 Task: Create a due date automation trigger when advanced on, on the tuesday after a card is due add dates not due next month at 11:00 AM.
Action: Mouse moved to (946, 72)
Screenshot: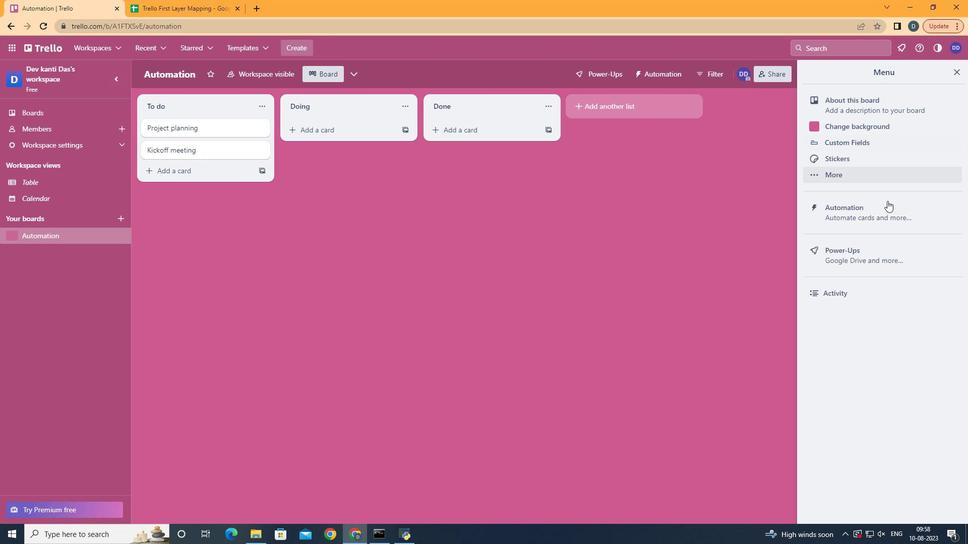 
Action: Mouse pressed left at (946, 72)
Screenshot: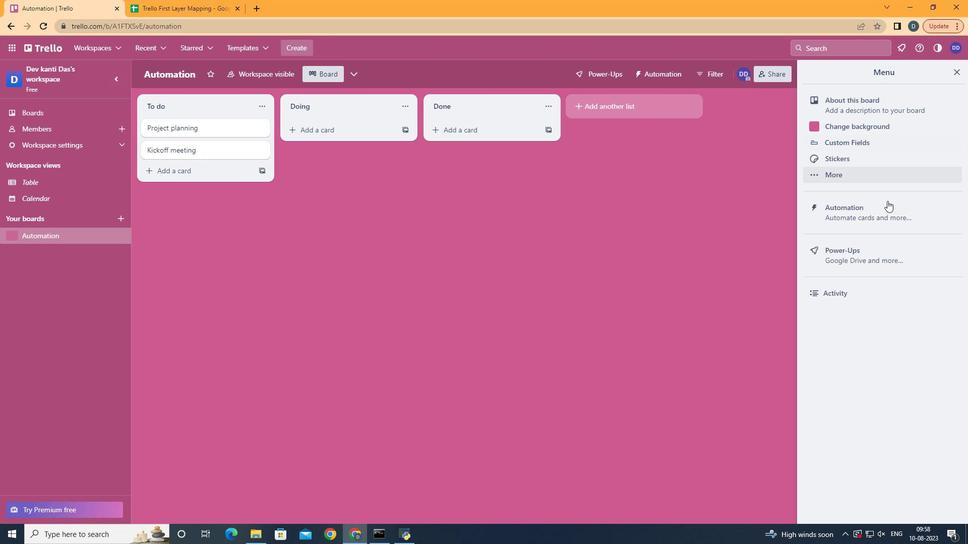 
Action: Mouse moved to (875, 206)
Screenshot: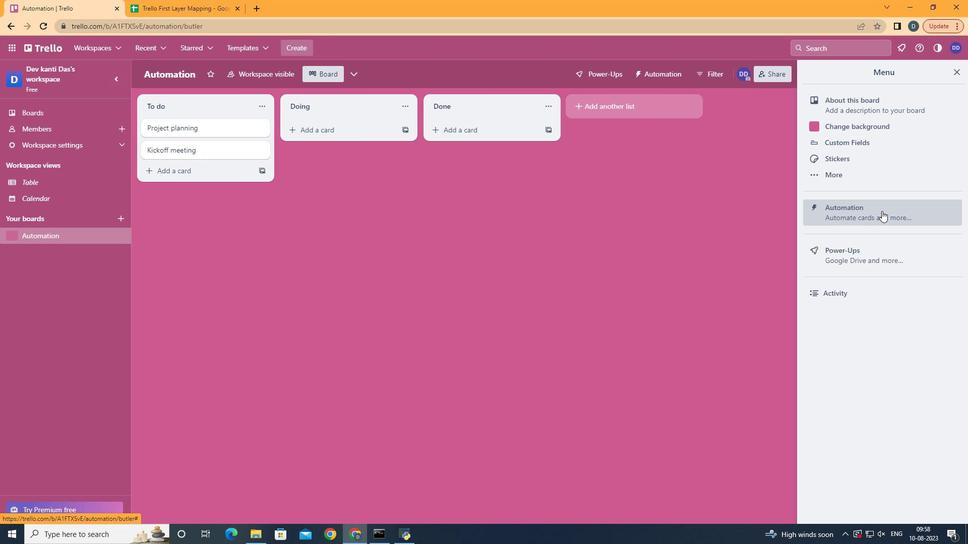 
Action: Mouse pressed left at (875, 206)
Screenshot: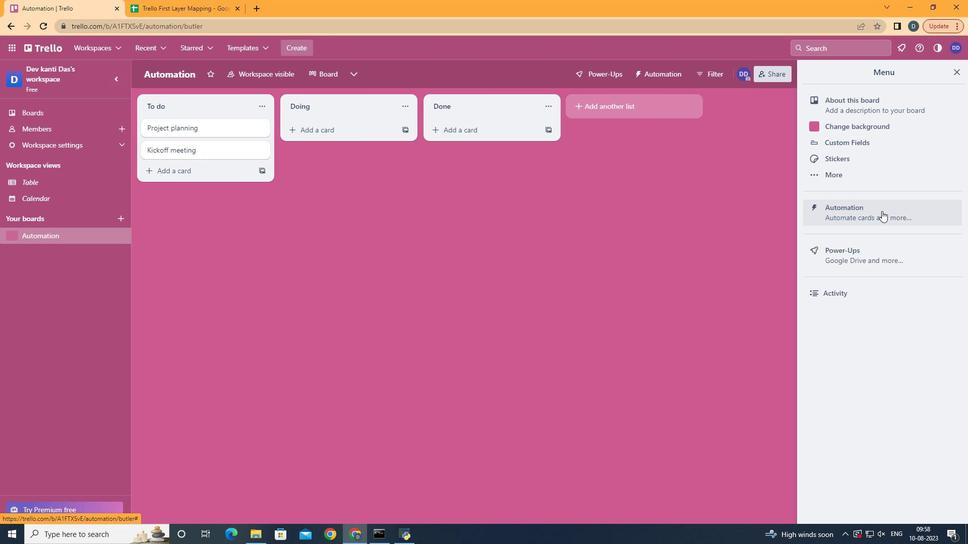 
Action: Mouse moved to (159, 192)
Screenshot: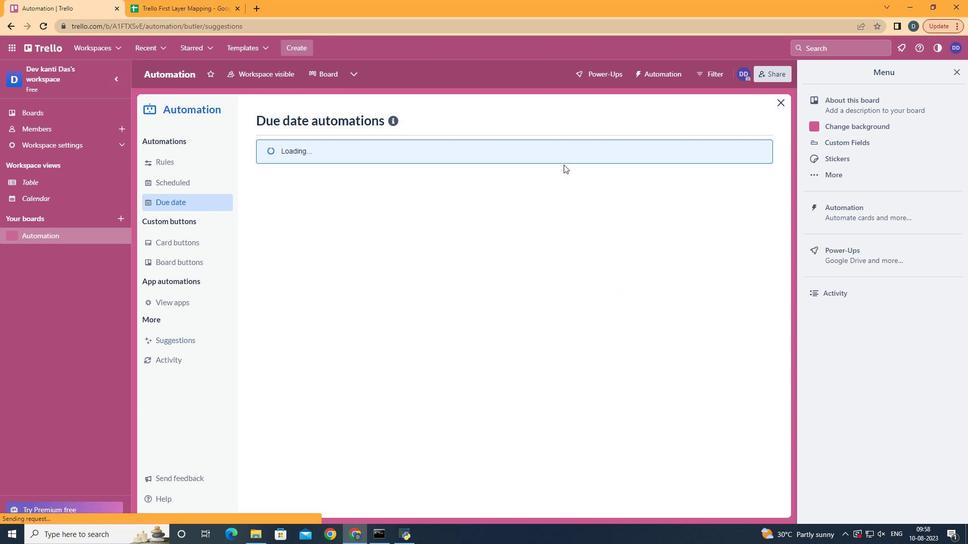 
Action: Mouse pressed left at (159, 192)
Screenshot: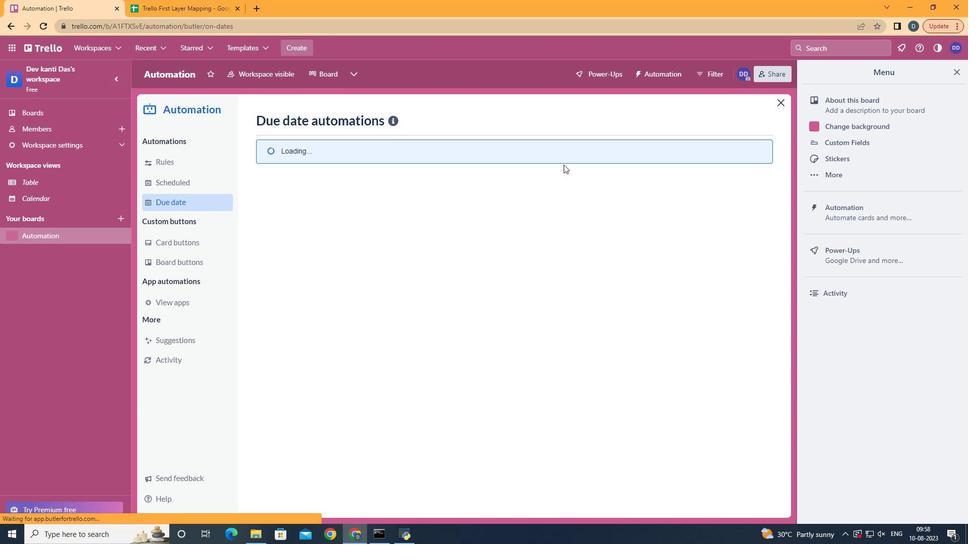 
Action: Mouse moved to (693, 124)
Screenshot: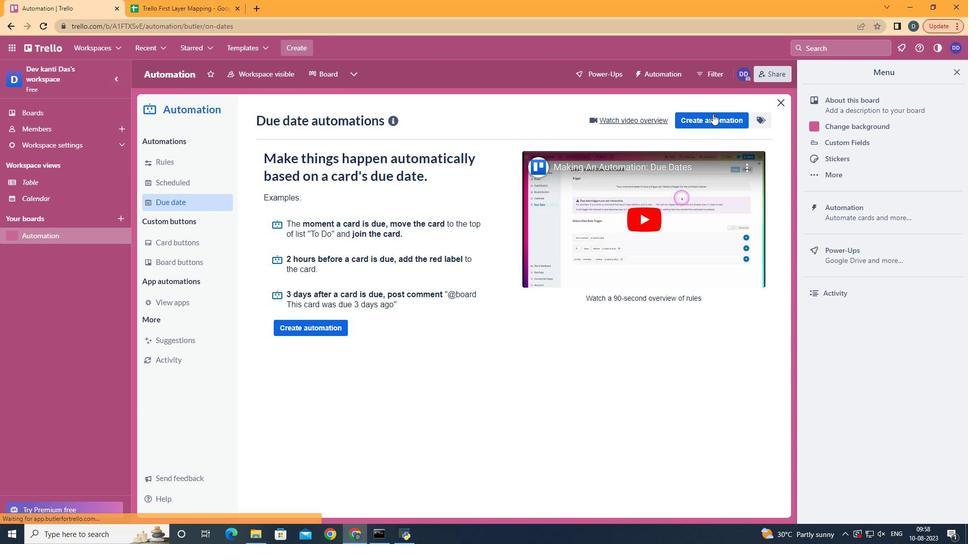 
Action: Mouse pressed left at (693, 124)
Screenshot: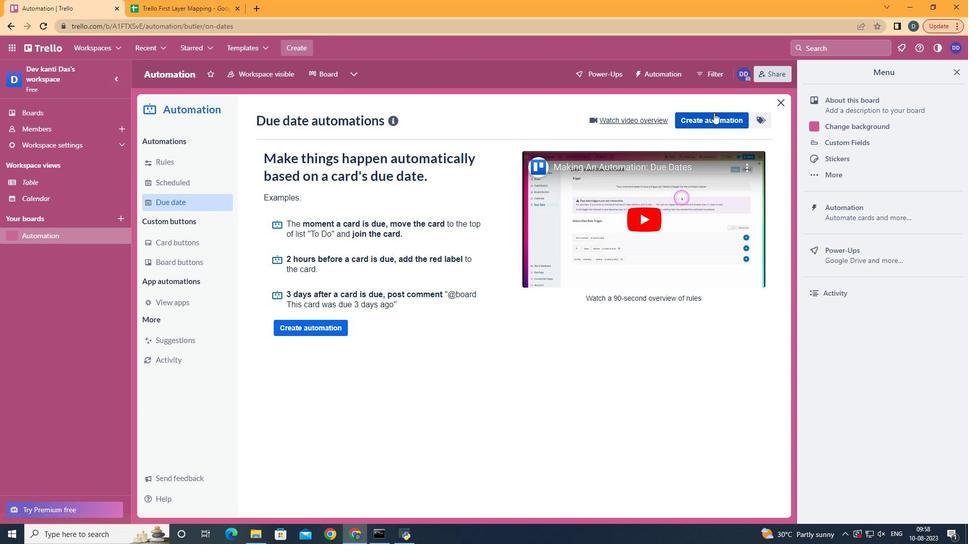 
Action: Mouse moved to (709, 108)
Screenshot: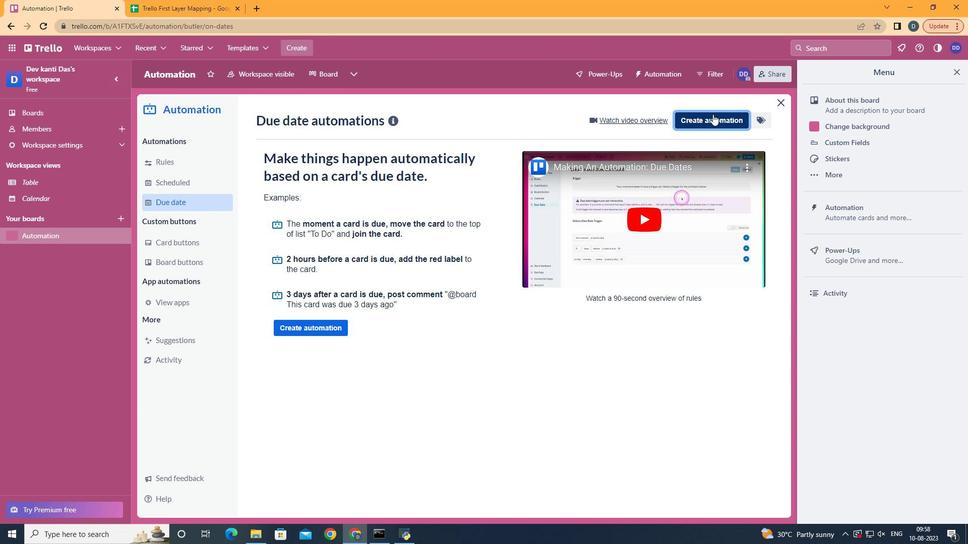 
Action: Mouse pressed left at (709, 108)
Screenshot: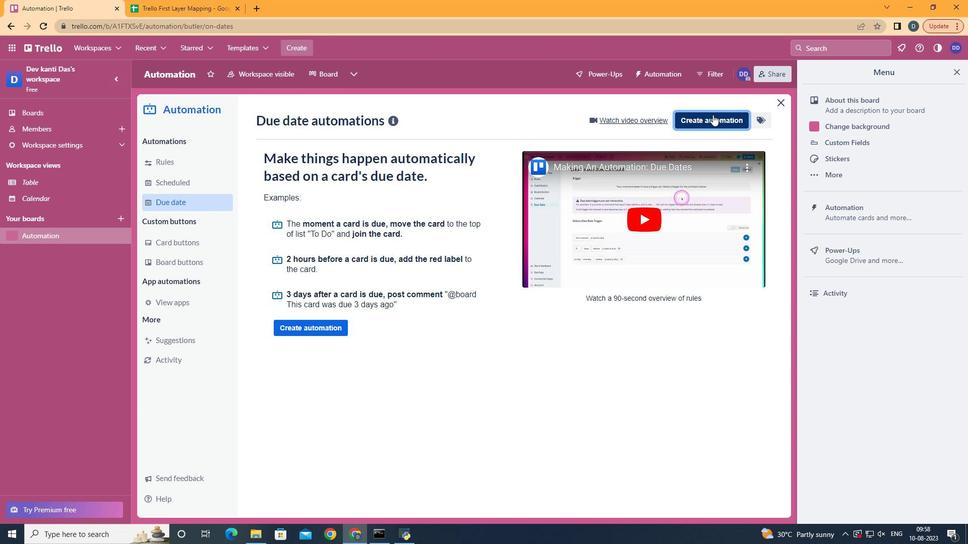 
Action: Mouse moved to (584, 215)
Screenshot: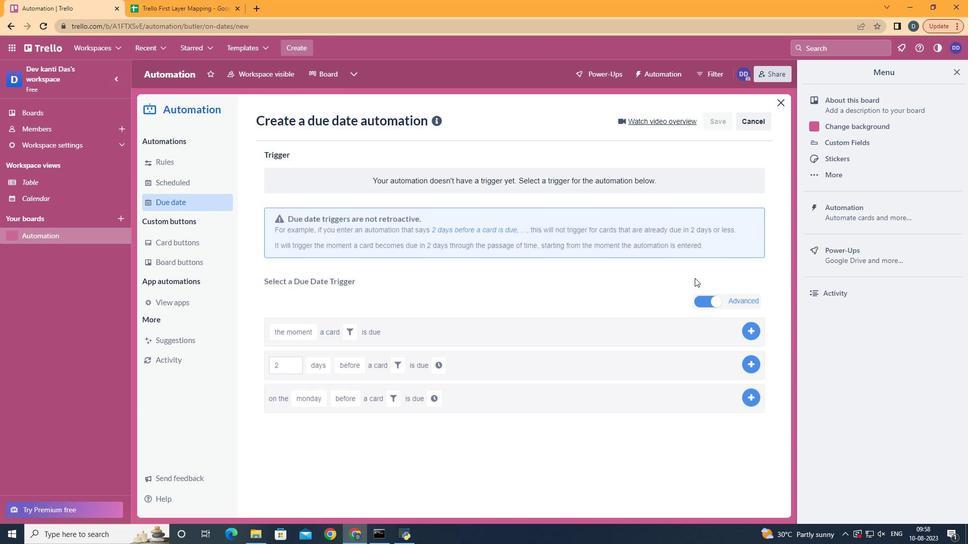 
Action: Mouse pressed left at (584, 215)
Screenshot: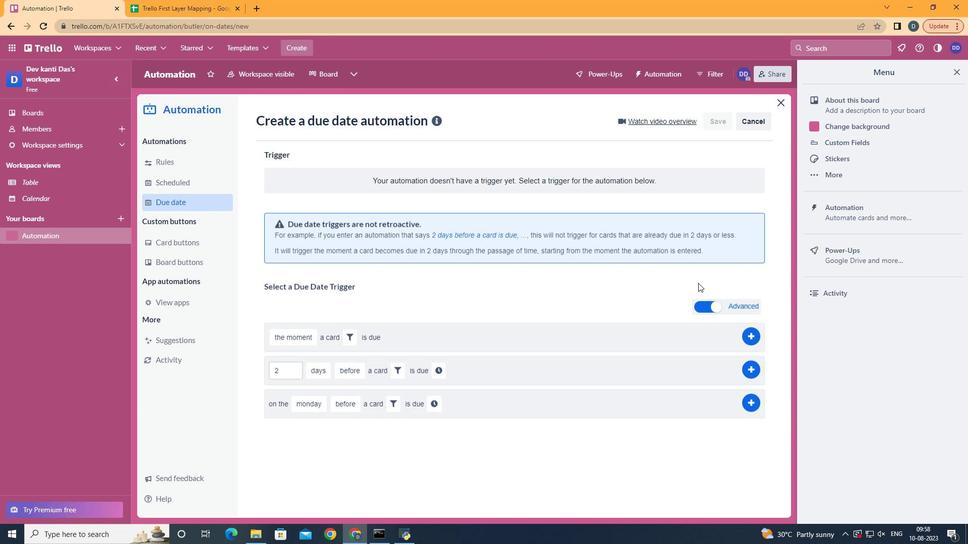
Action: Mouse moved to (314, 278)
Screenshot: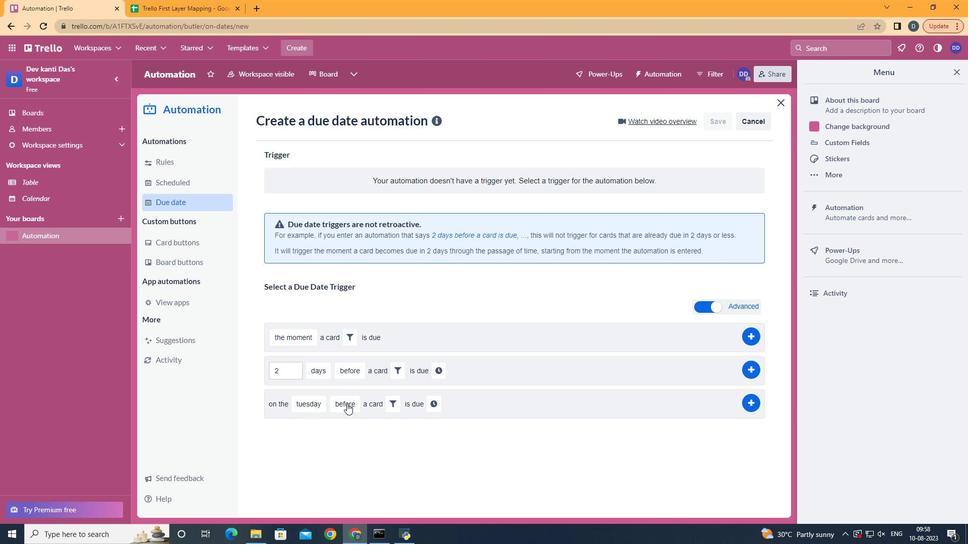 
Action: Mouse pressed left at (314, 278)
Screenshot: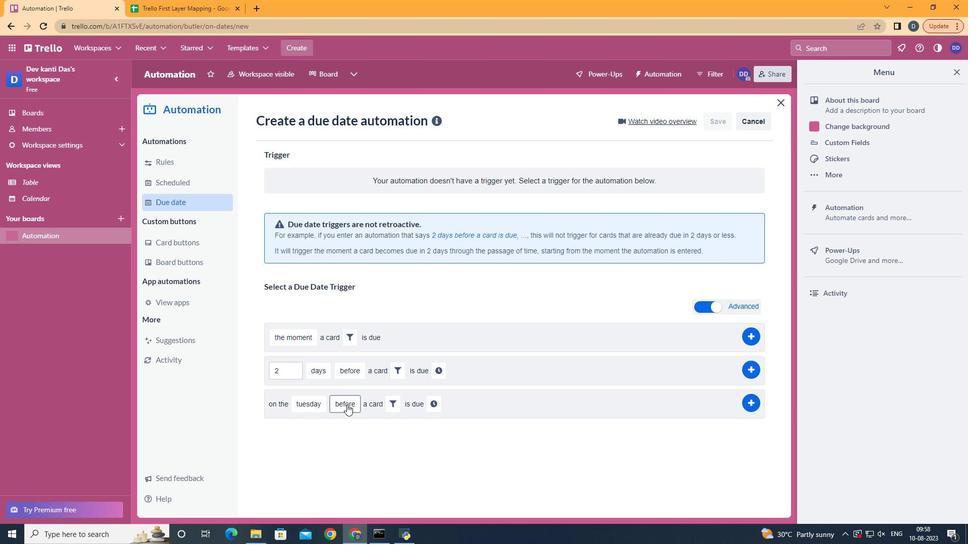 
Action: Mouse moved to (342, 440)
Screenshot: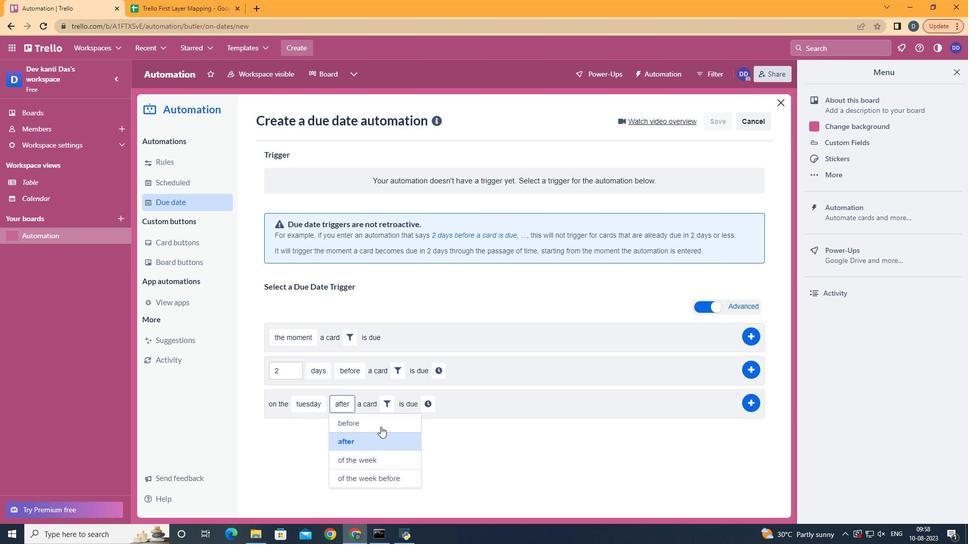
Action: Mouse pressed left at (342, 440)
Screenshot: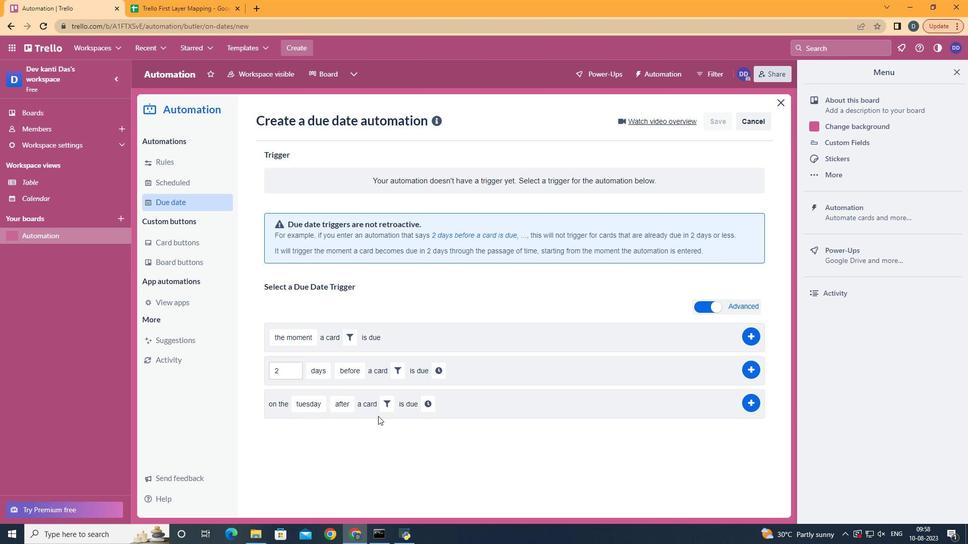 
Action: Mouse moved to (380, 403)
Screenshot: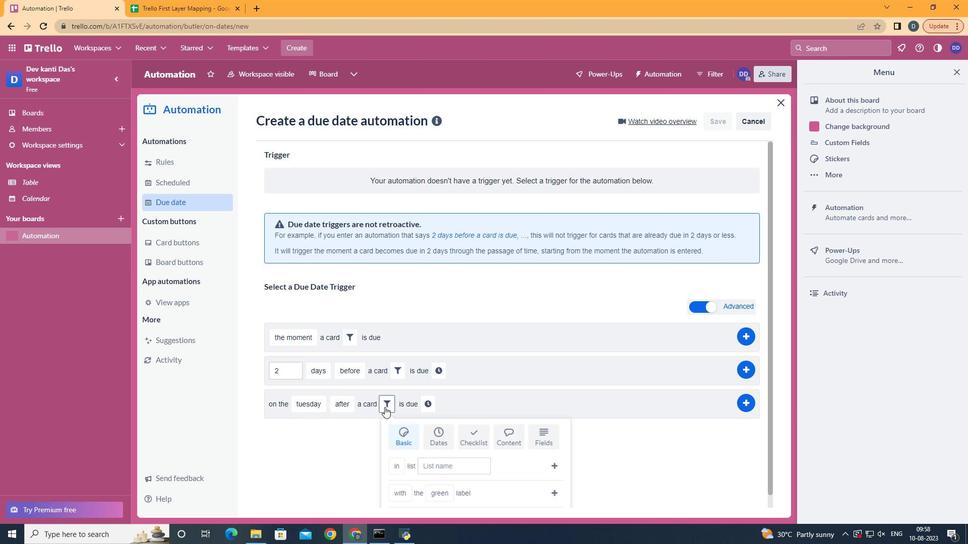 
Action: Mouse pressed left at (380, 403)
Screenshot: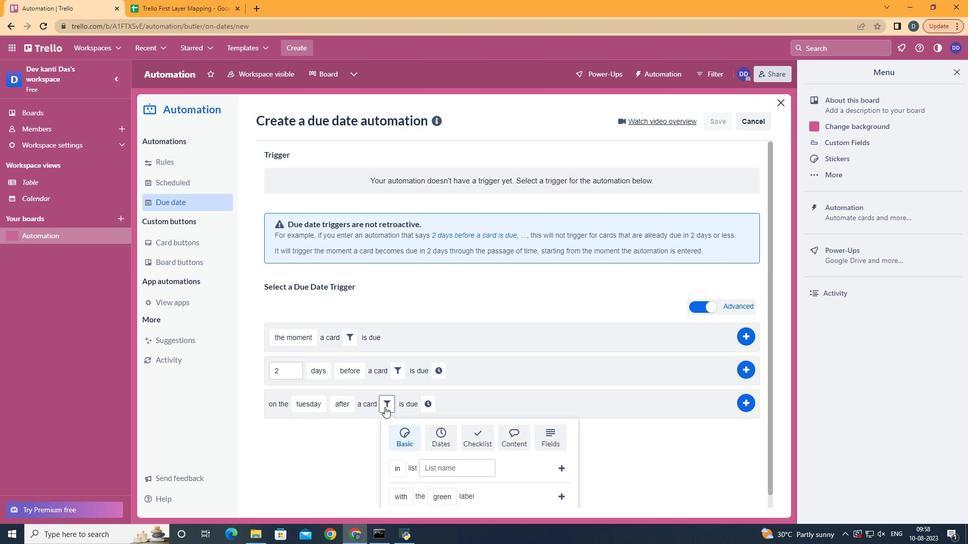 
Action: Mouse moved to (439, 434)
Screenshot: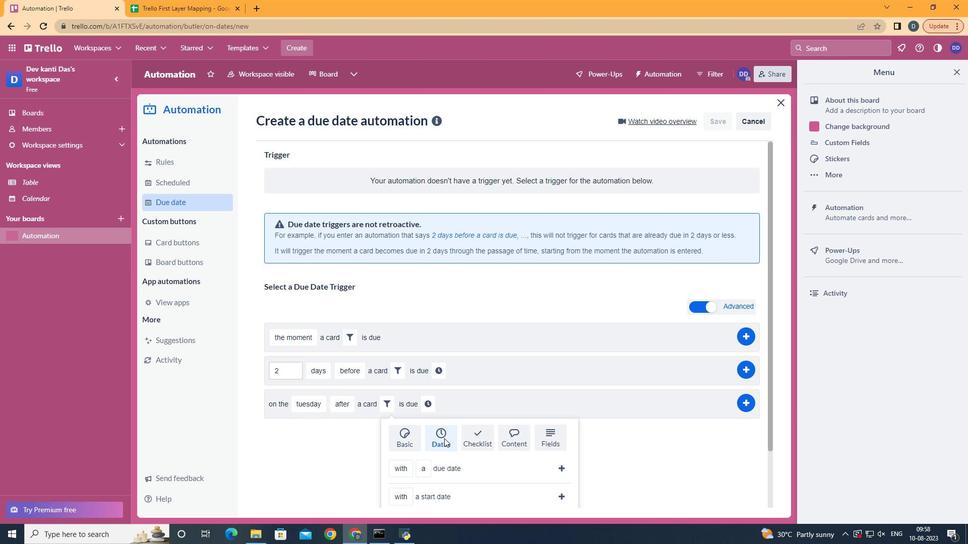 
Action: Mouse pressed left at (439, 434)
Screenshot: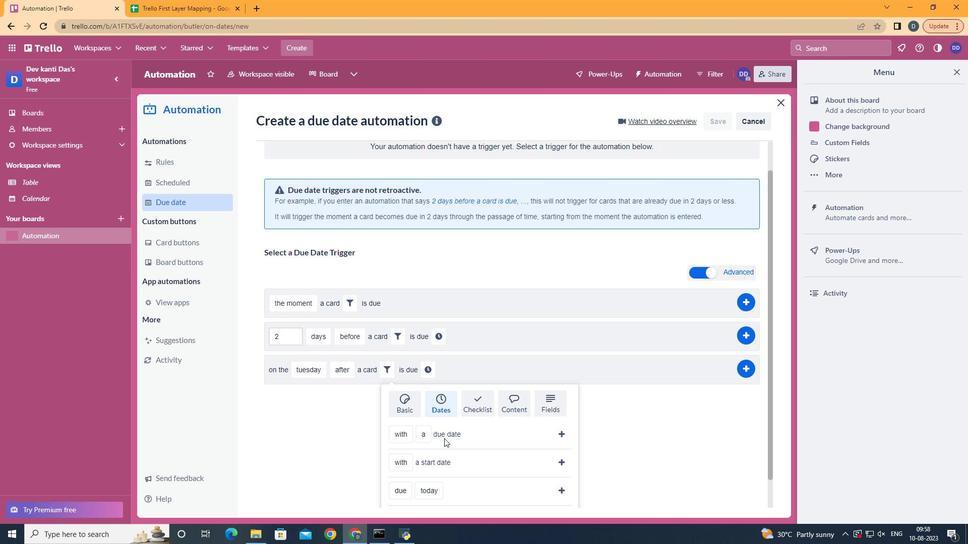 
Action: Mouse scrolled (439, 433) with delta (0, 0)
Screenshot: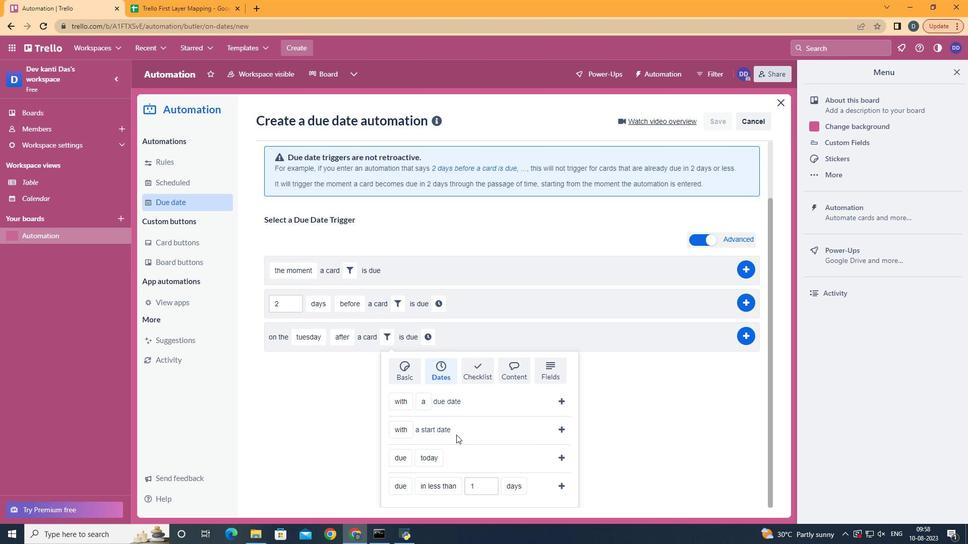 
Action: Mouse scrolled (439, 433) with delta (0, 0)
Screenshot: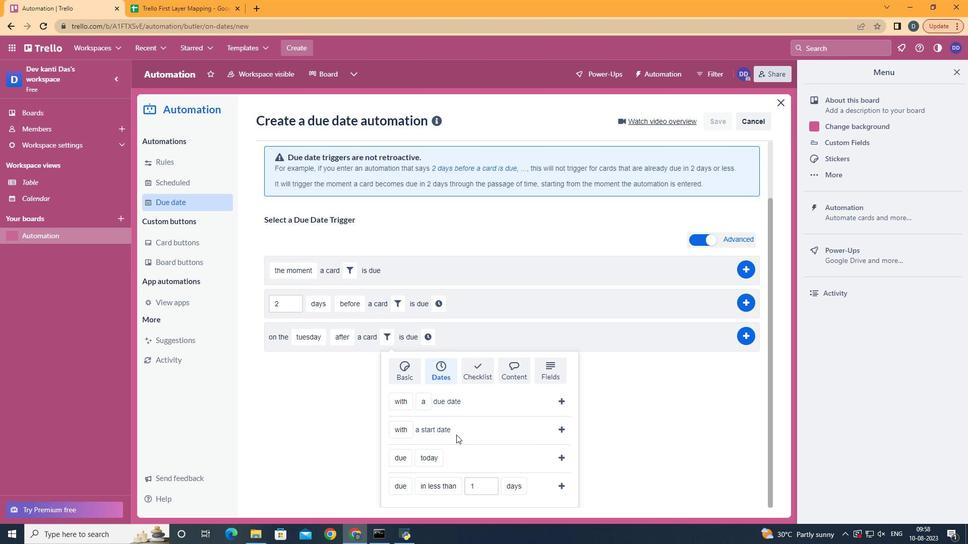 
Action: Mouse scrolled (439, 433) with delta (0, 0)
Screenshot: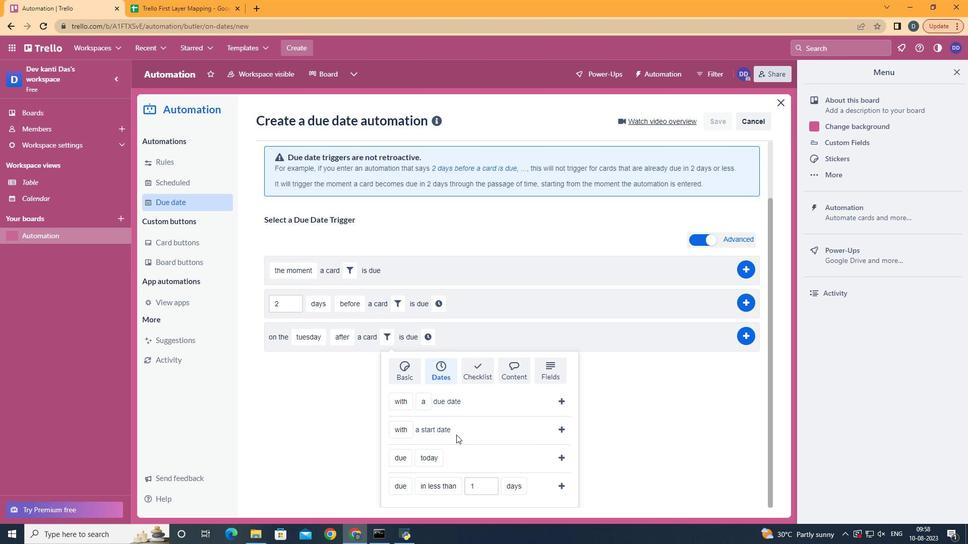 
Action: Mouse scrolled (439, 433) with delta (0, 0)
Screenshot: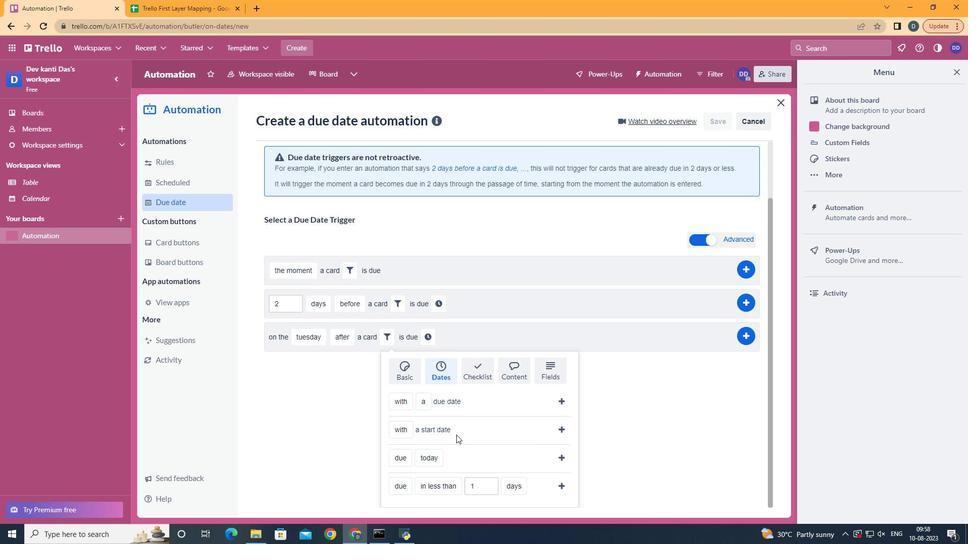 
Action: Mouse scrolled (439, 433) with delta (0, 0)
Screenshot: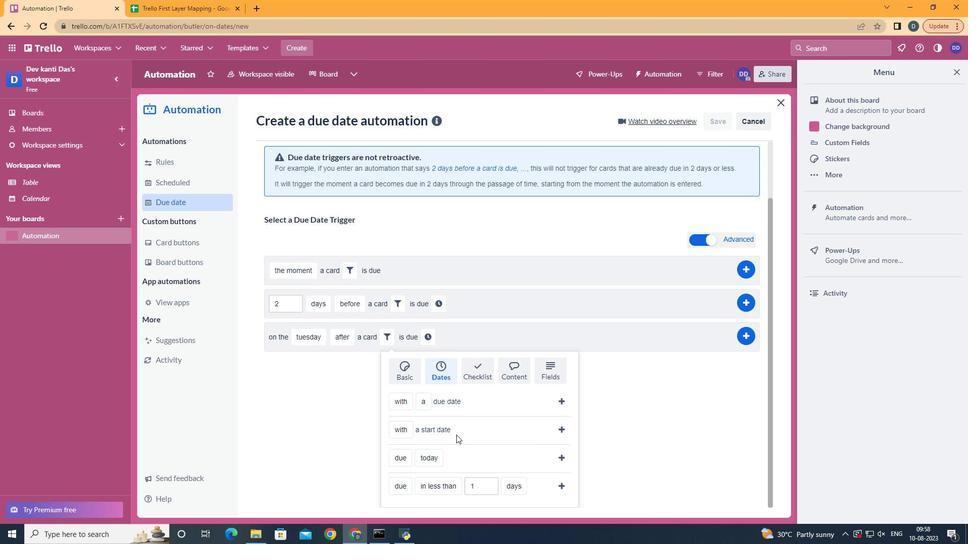 
Action: Mouse moved to (415, 395)
Screenshot: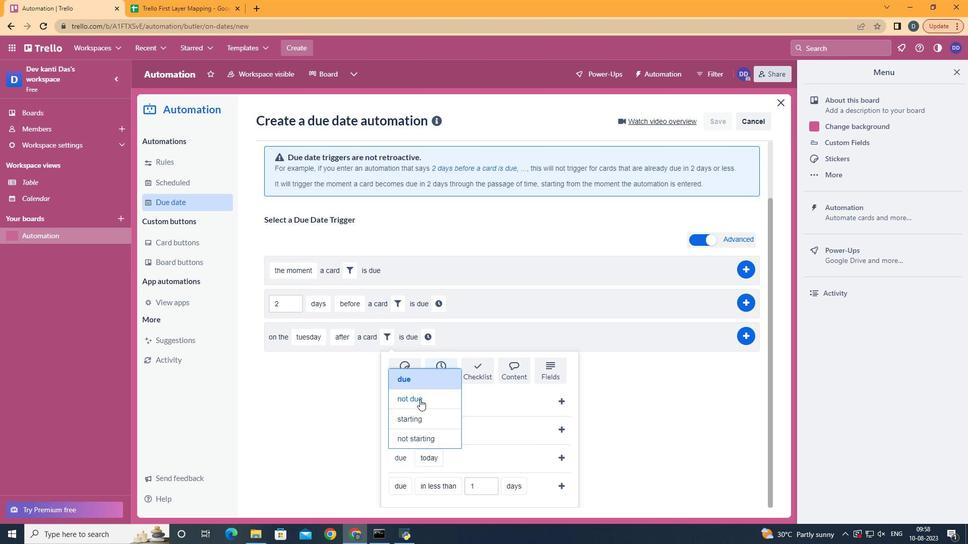 
Action: Mouse pressed left at (415, 395)
Screenshot: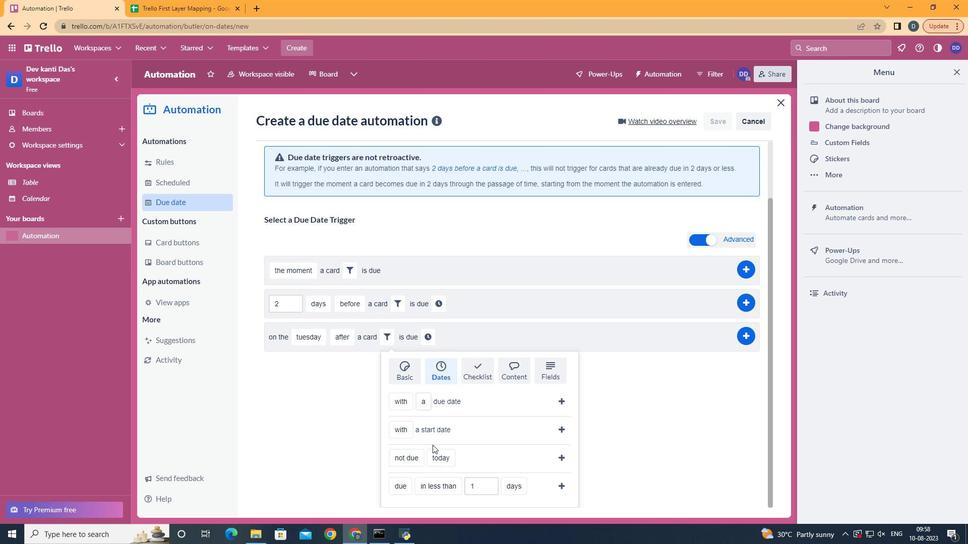 
Action: Mouse moved to (450, 436)
Screenshot: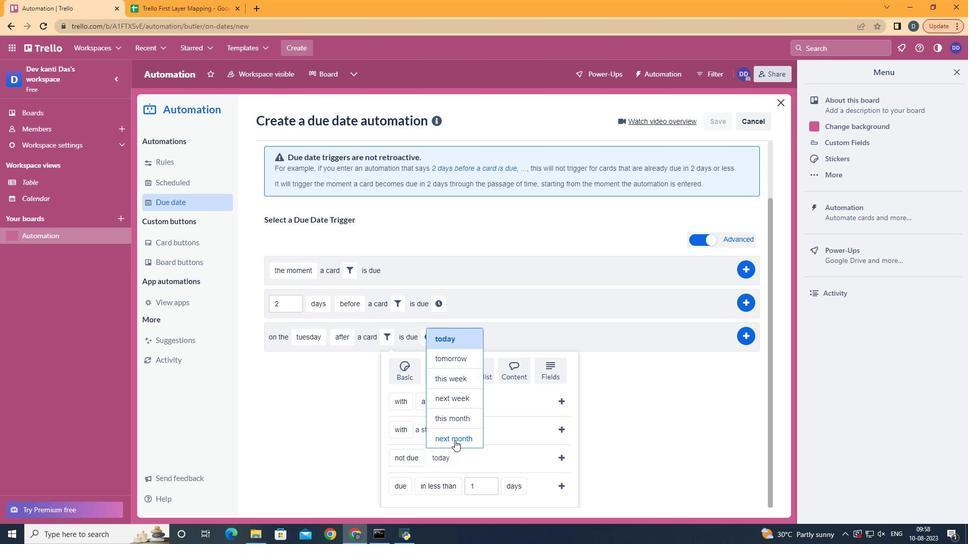 
Action: Mouse pressed left at (450, 436)
Screenshot: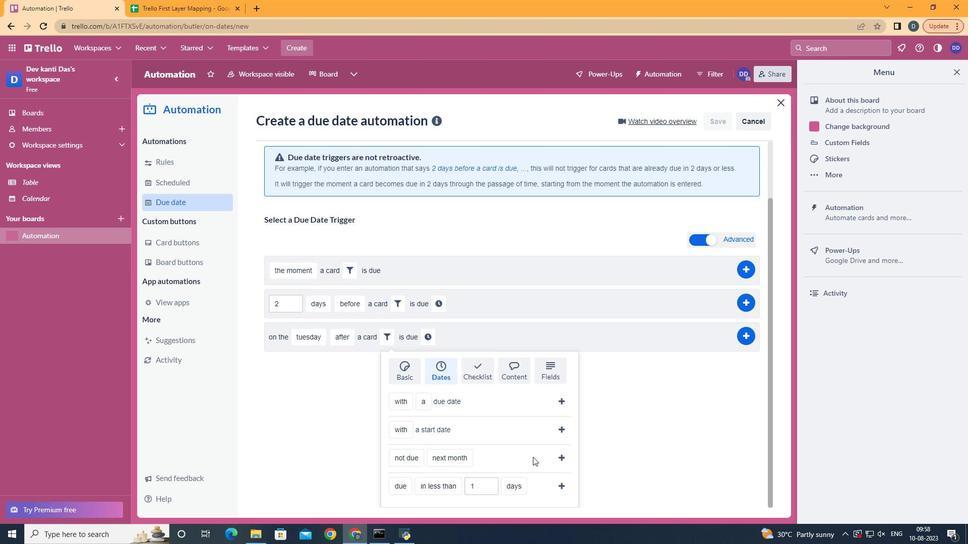 
Action: Mouse moved to (555, 453)
Screenshot: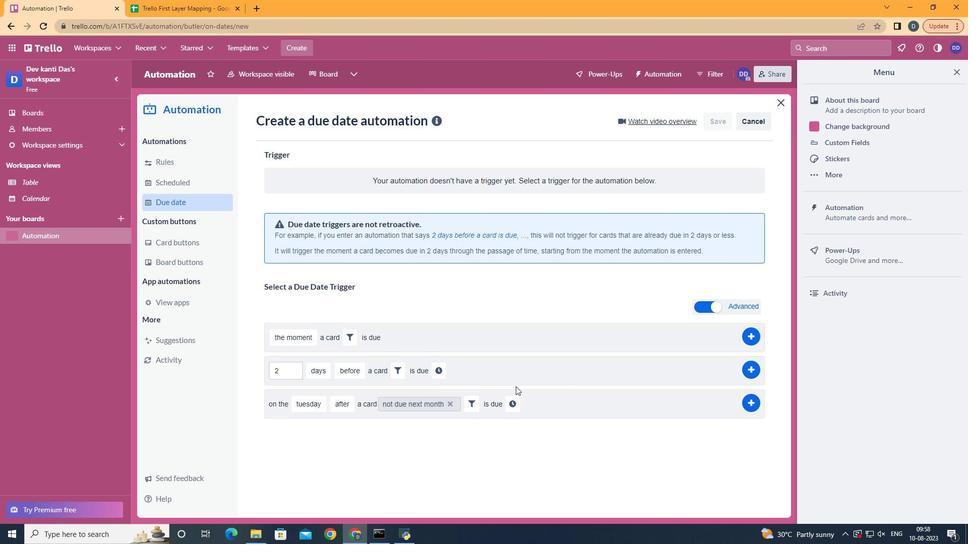 
Action: Mouse pressed left at (555, 453)
Screenshot: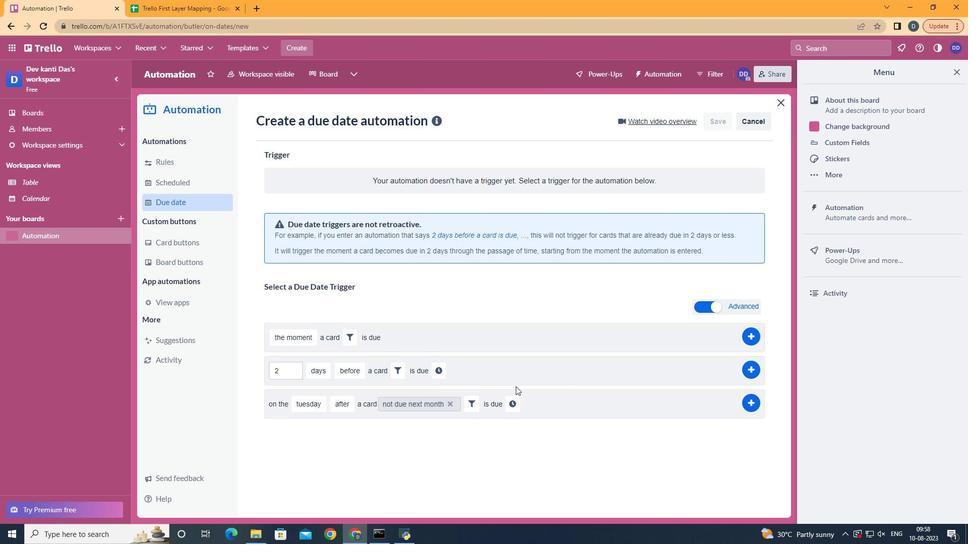 
Action: Mouse moved to (508, 397)
Screenshot: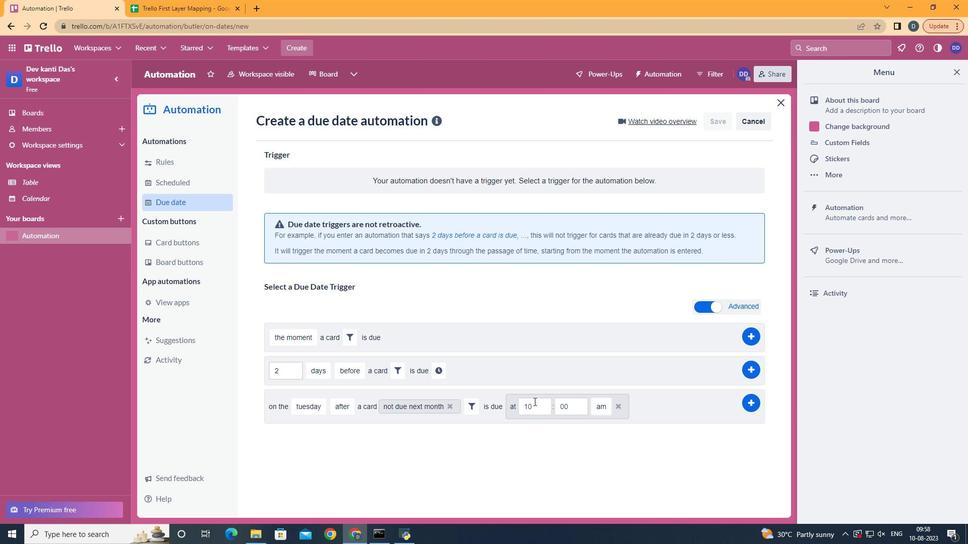 
Action: Mouse pressed left at (508, 397)
Screenshot: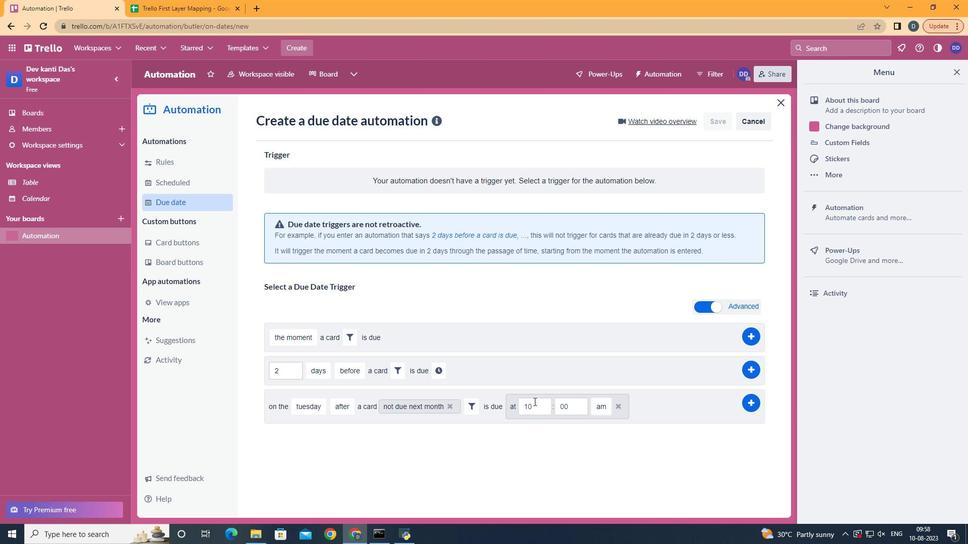 
Action: Mouse moved to (529, 397)
Screenshot: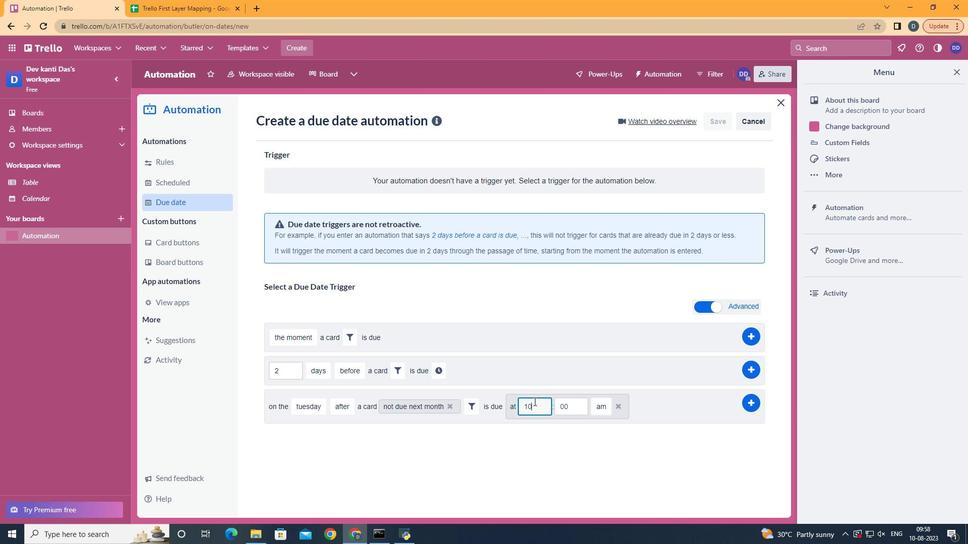 
Action: Mouse pressed left at (529, 397)
Screenshot: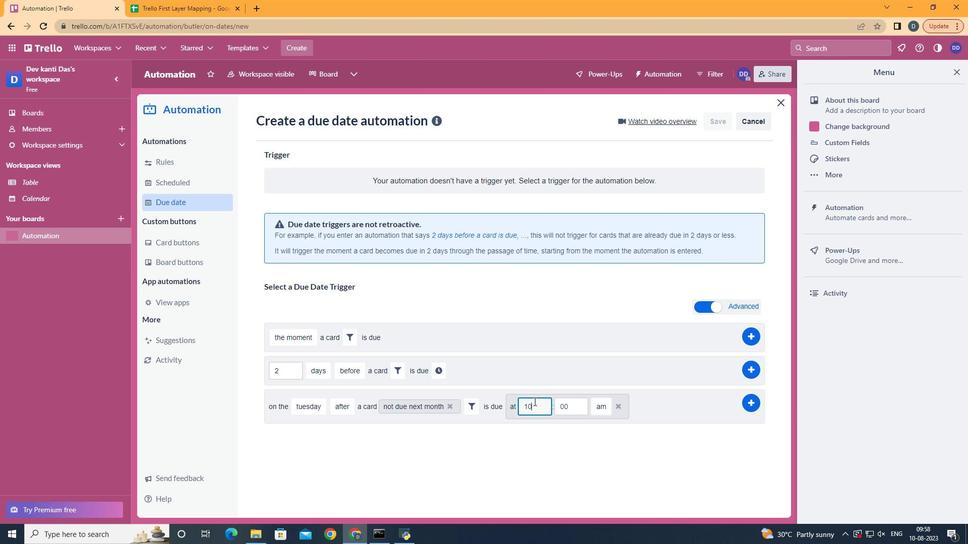 
Action: Key pressed <Key.backspace>1
Screenshot: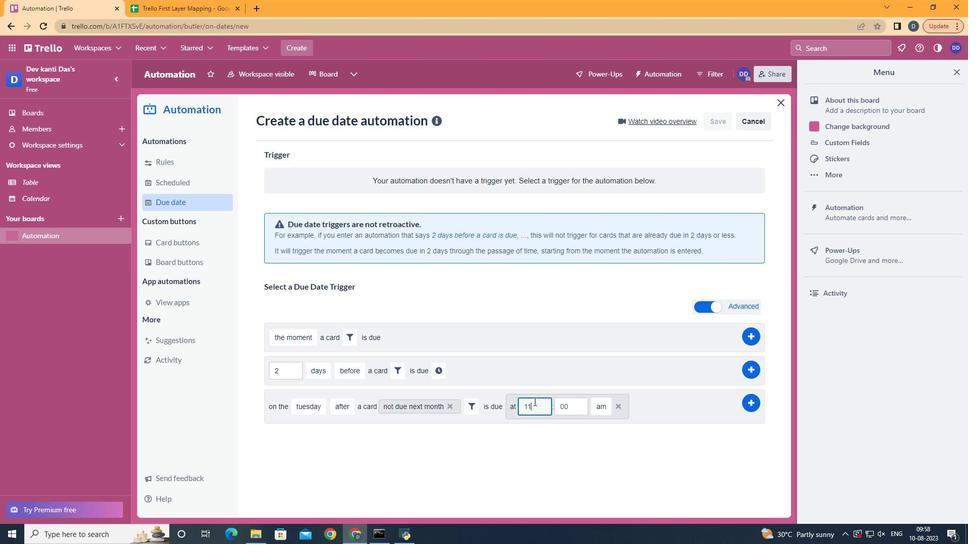 
Action: Mouse moved to (746, 397)
Screenshot: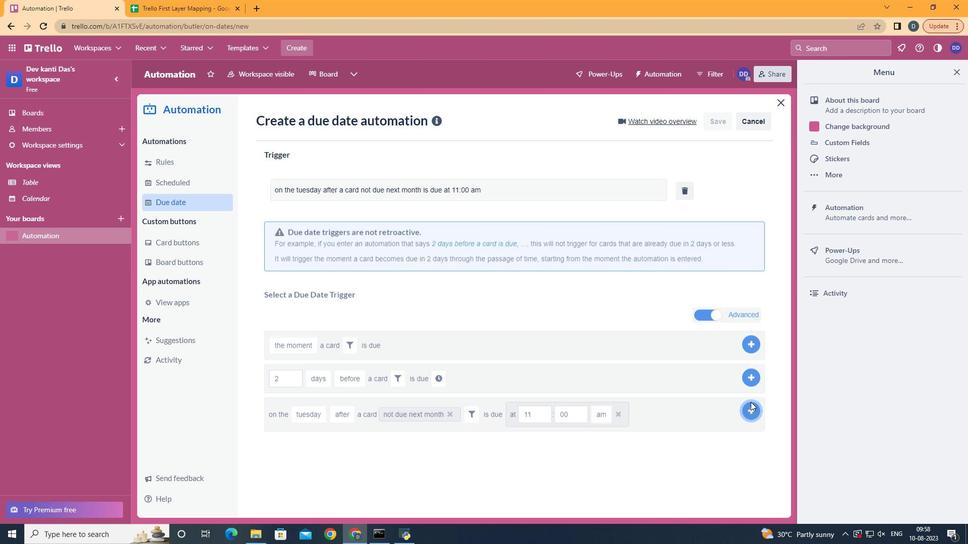 
Action: Mouse pressed left at (746, 397)
Screenshot: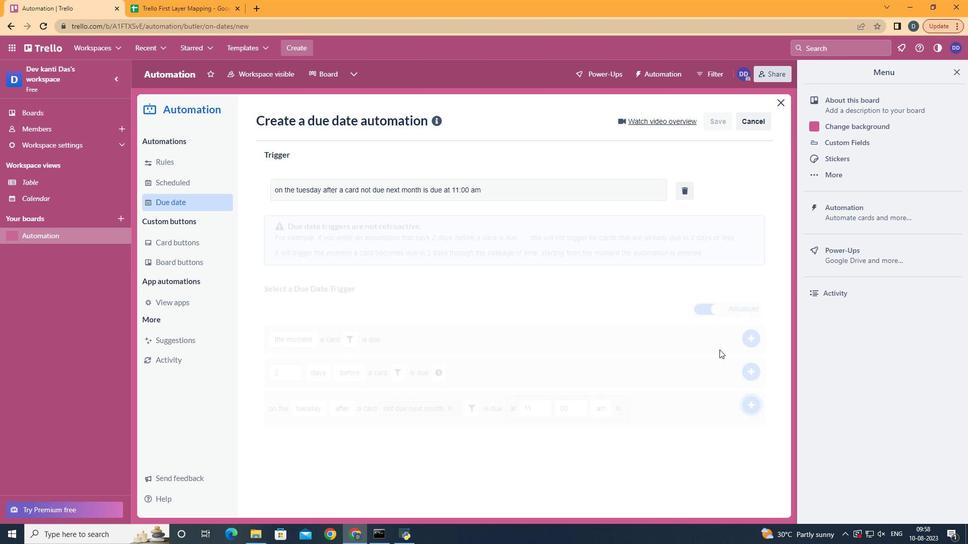 
Action: Mouse moved to (660, 208)
Screenshot: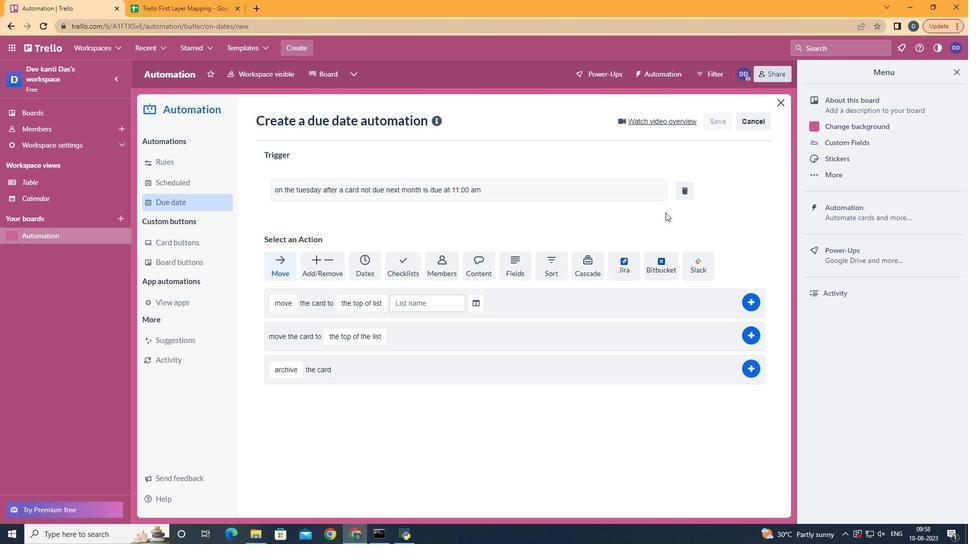 
